 Task: Create a due date automation trigger when advanced on, 2 working days before a card is due add fields without custom field "Resume" set to a number greater or equal to 1 and greater than 10 is due at 11:00 AM.
Action: Mouse moved to (1017, 83)
Screenshot: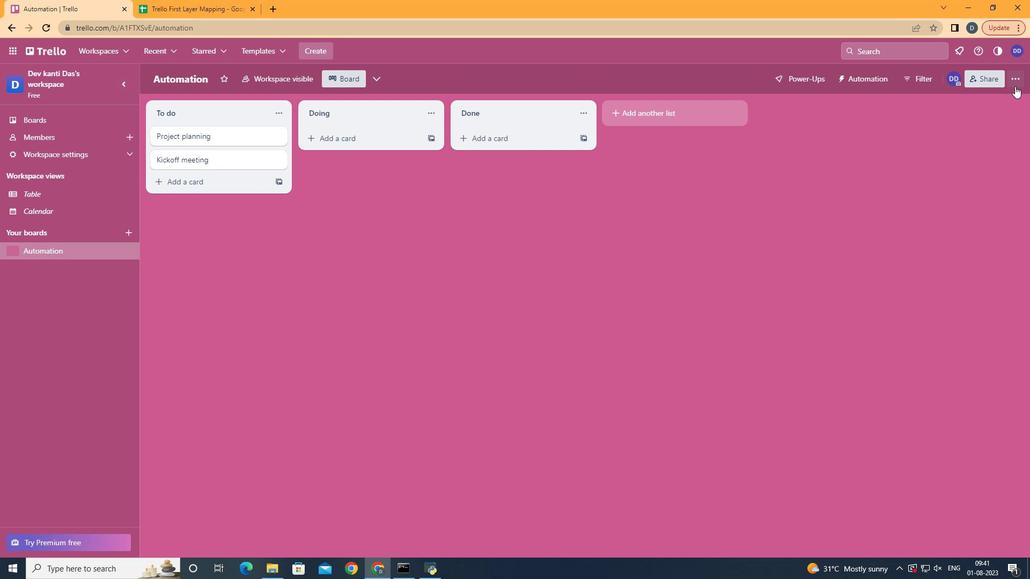
Action: Mouse pressed left at (1017, 83)
Screenshot: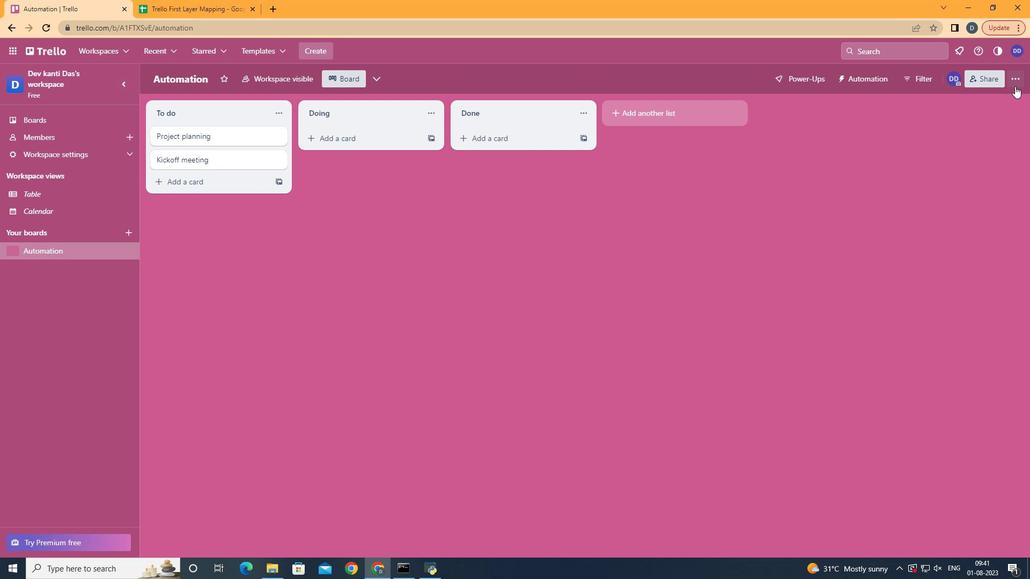 
Action: Mouse moved to (975, 220)
Screenshot: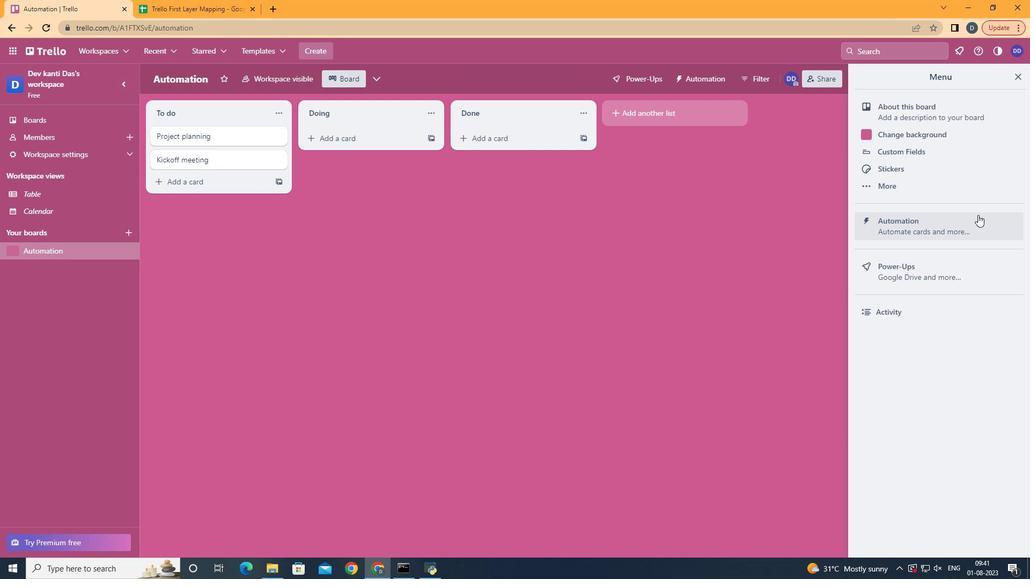 
Action: Mouse pressed left at (975, 220)
Screenshot: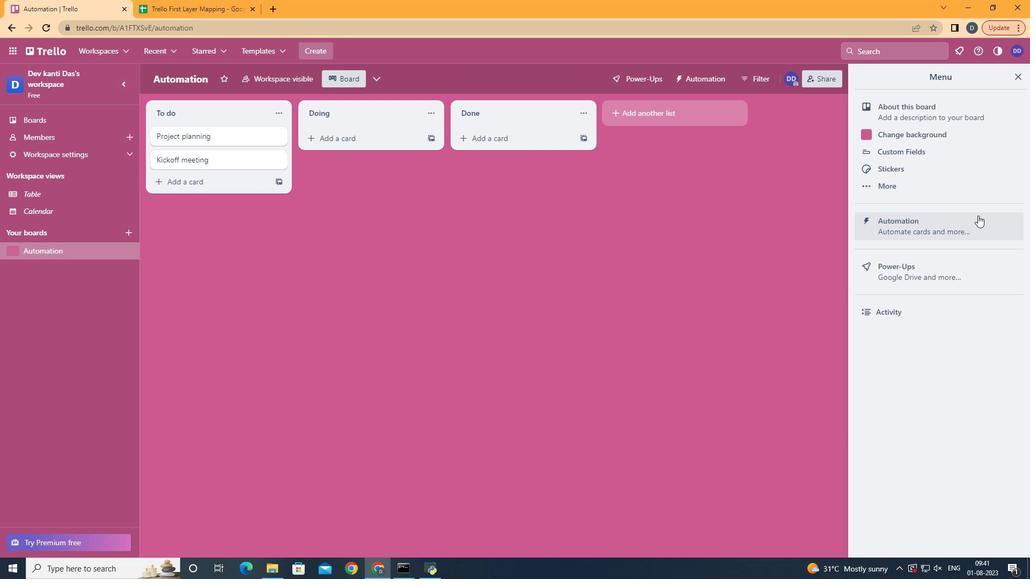 
Action: Mouse moved to (166, 220)
Screenshot: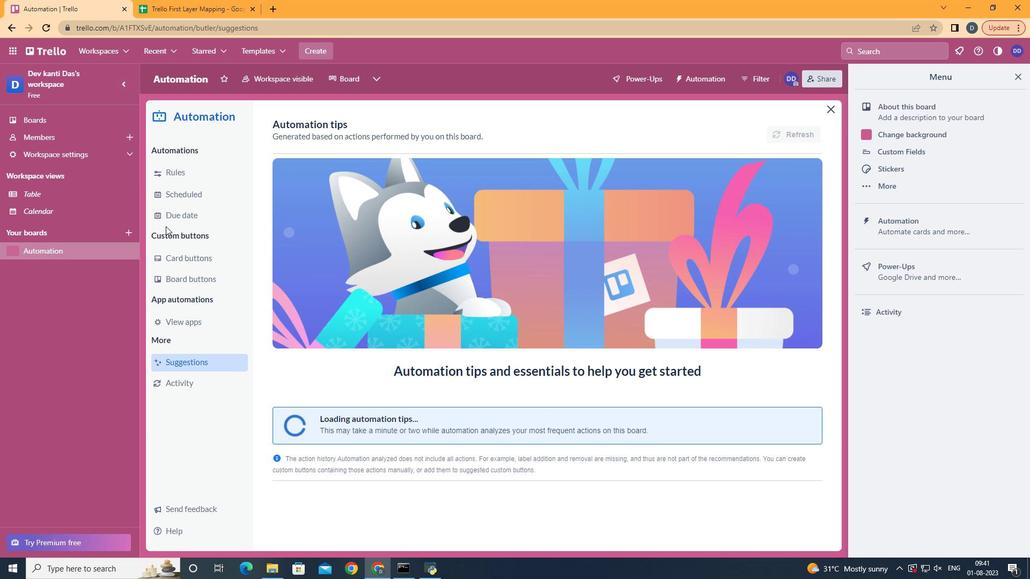 
Action: Mouse pressed left at (166, 220)
Screenshot: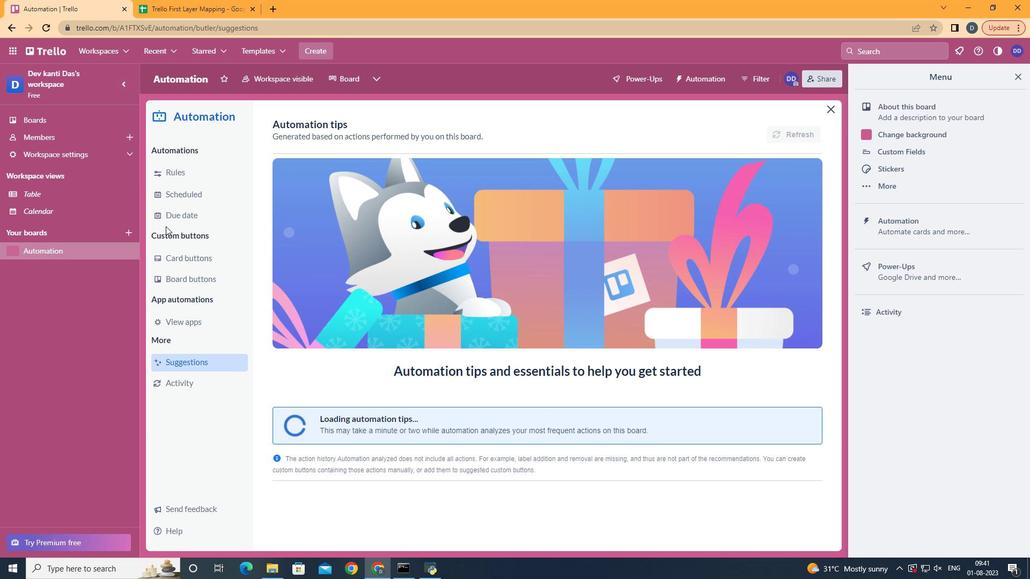 
Action: Mouse moved to (747, 127)
Screenshot: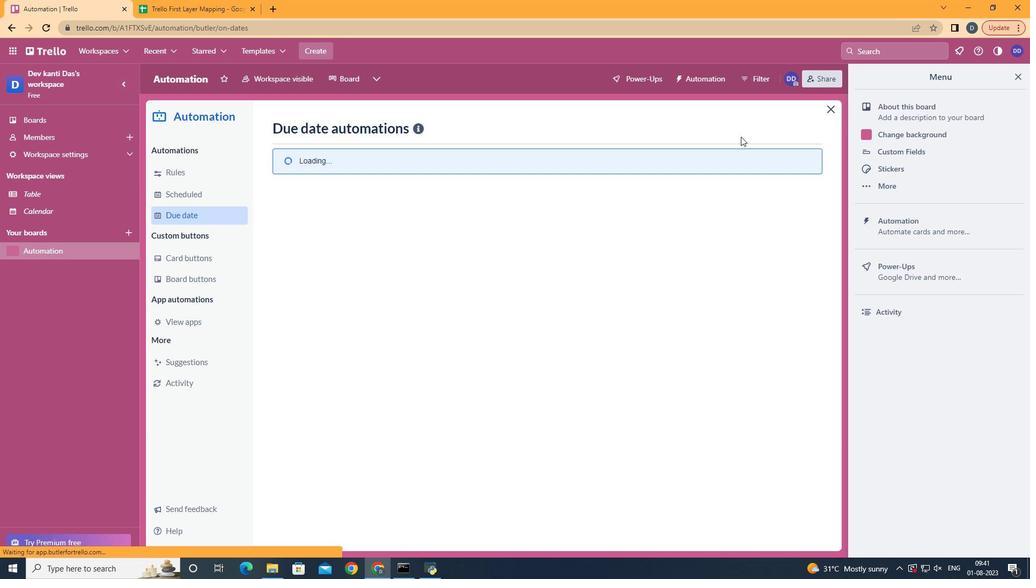 
Action: Mouse pressed left at (747, 127)
Screenshot: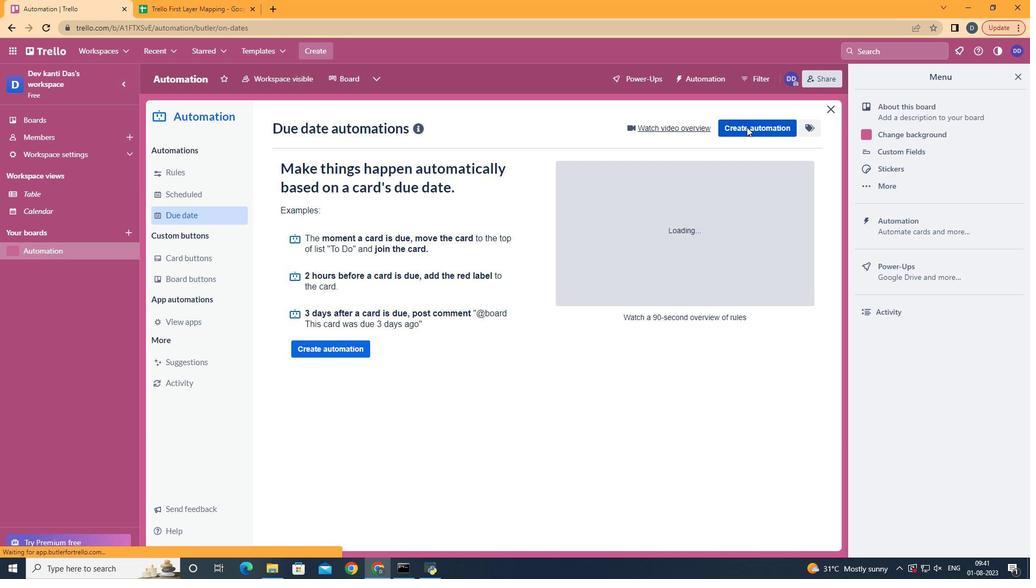 
Action: Mouse moved to (505, 232)
Screenshot: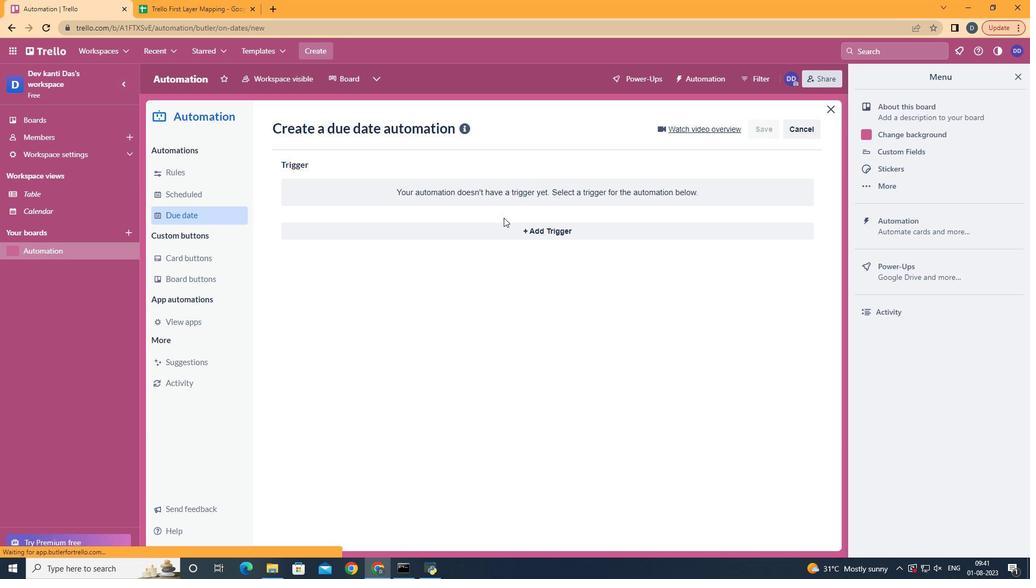 
Action: Mouse pressed left at (505, 232)
Screenshot: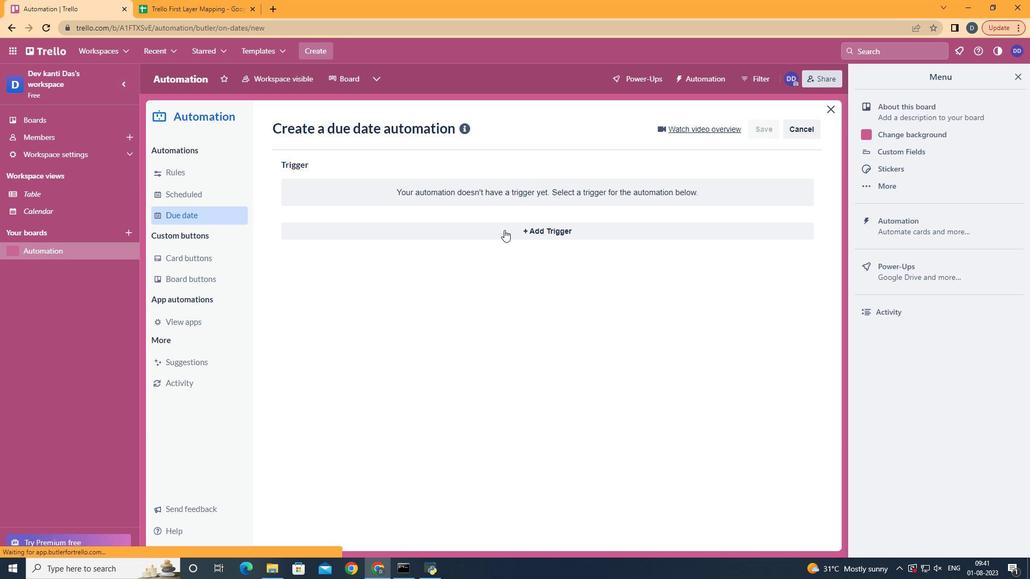 
Action: Mouse moved to (358, 437)
Screenshot: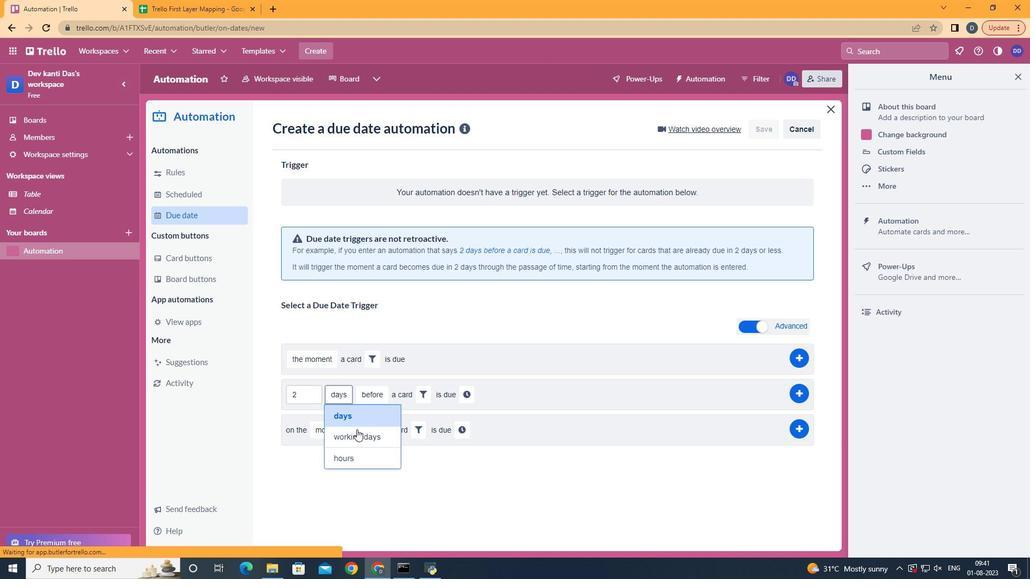 
Action: Mouse pressed left at (358, 437)
Screenshot: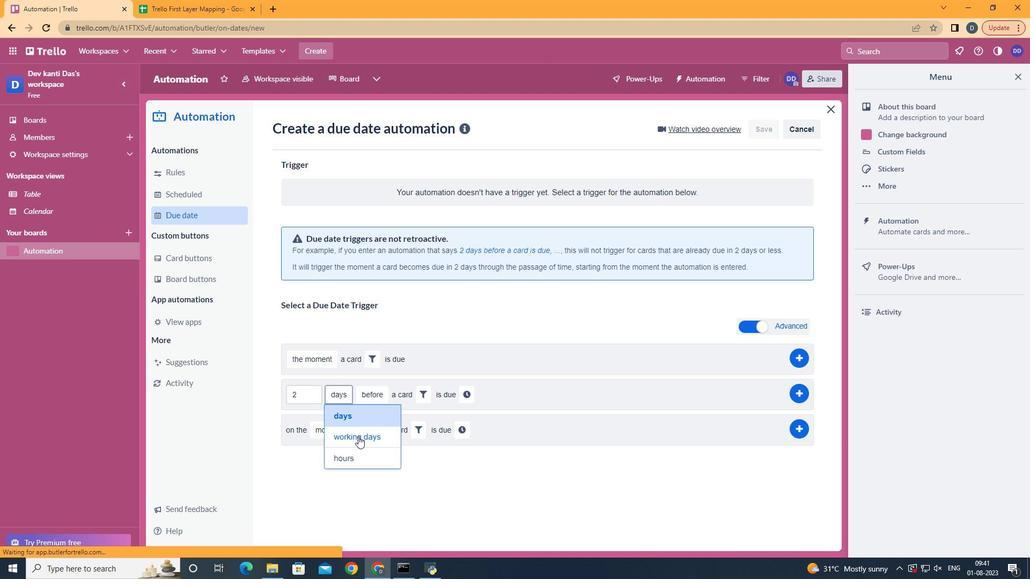 
Action: Mouse moved to (443, 397)
Screenshot: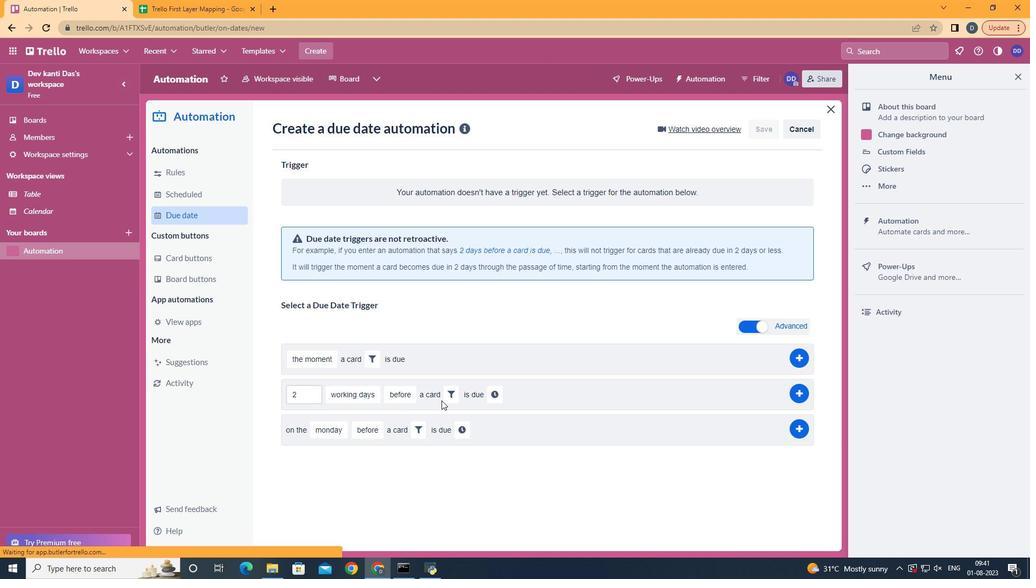 
Action: Mouse pressed left at (443, 397)
Screenshot: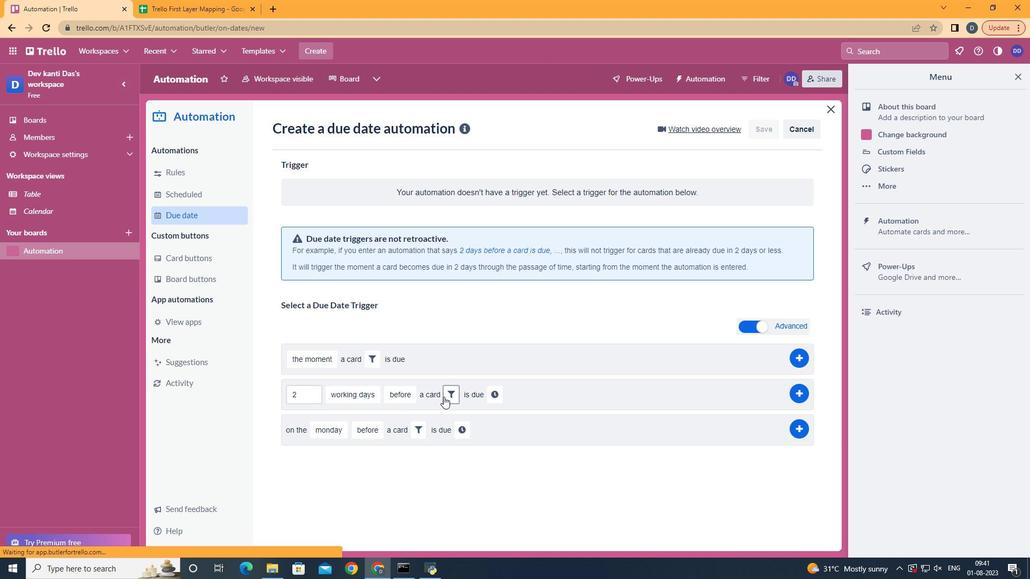 
Action: Mouse moved to (627, 429)
Screenshot: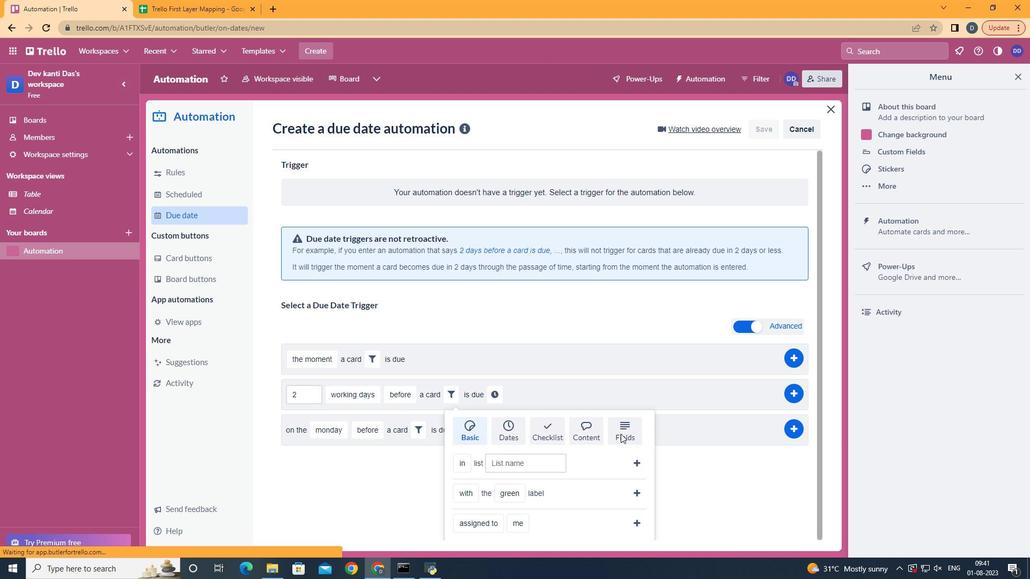 
Action: Mouse pressed left at (627, 429)
Screenshot: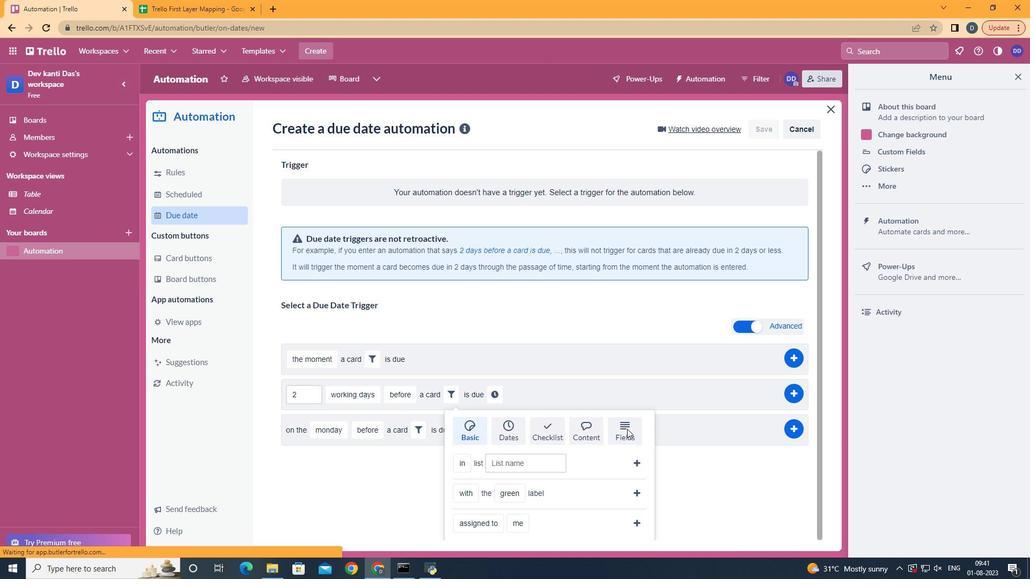 
Action: Mouse moved to (628, 429)
Screenshot: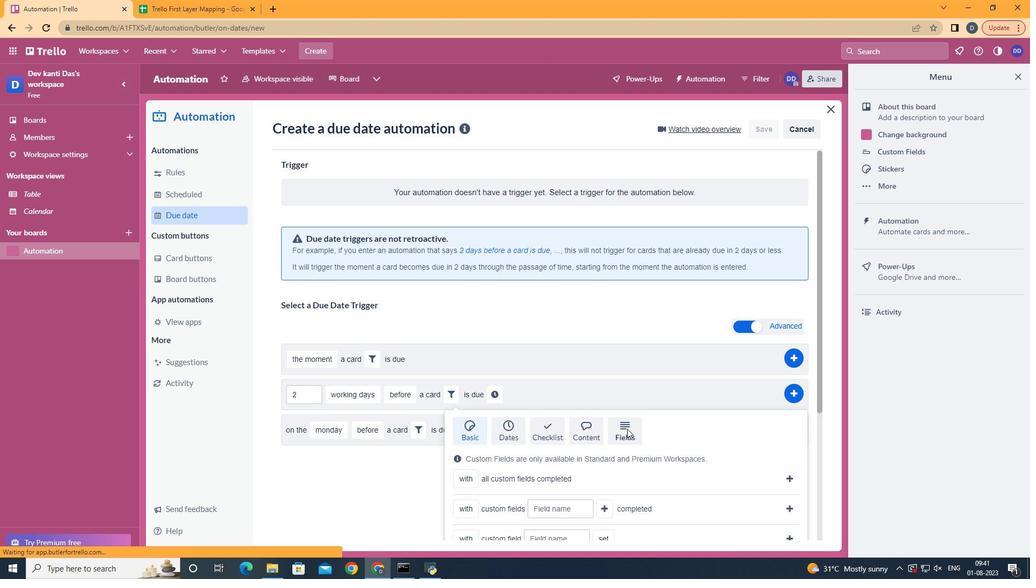 
Action: Mouse scrolled (628, 428) with delta (0, 0)
Screenshot: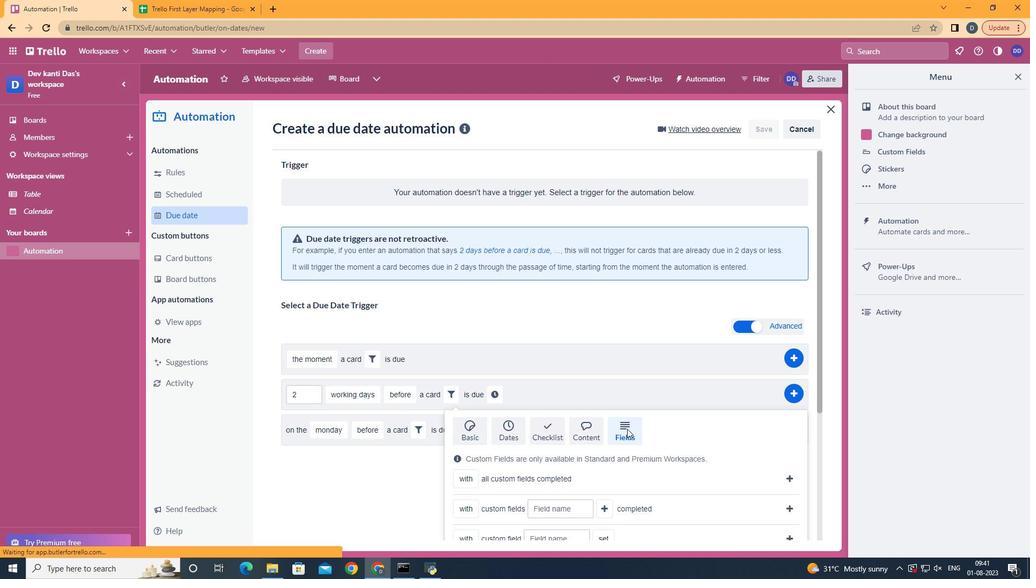 
Action: Mouse scrolled (628, 428) with delta (0, 0)
Screenshot: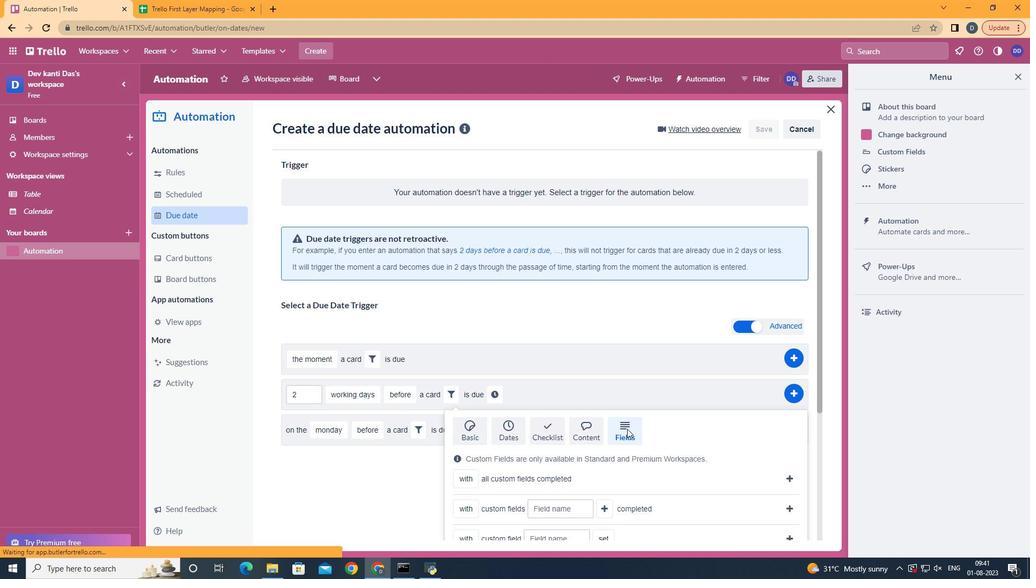 
Action: Mouse scrolled (628, 428) with delta (0, 0)
Screenshot: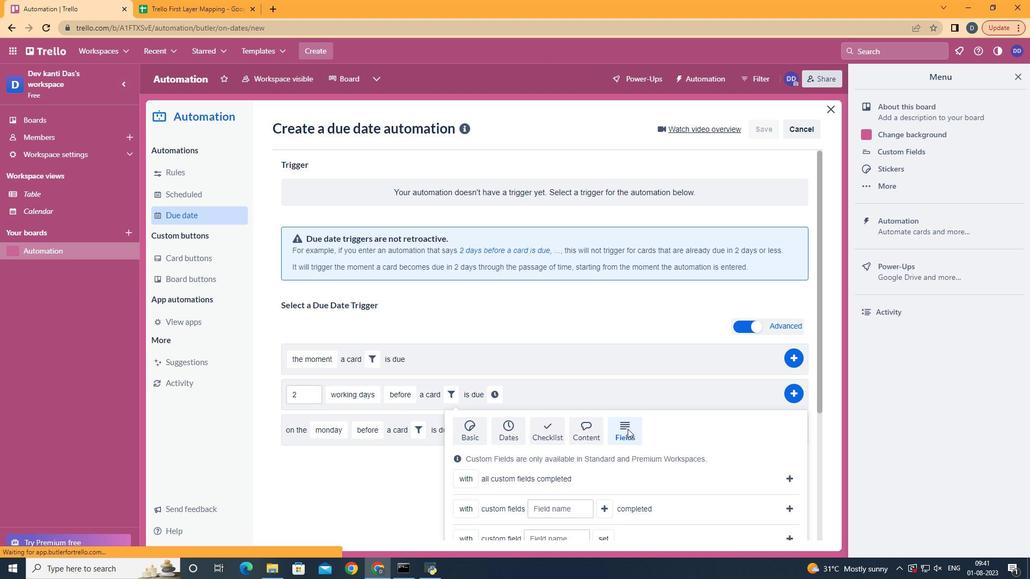 
Action: Mouse scrolled (628, 428) with delta (0, 0)
Screenshot: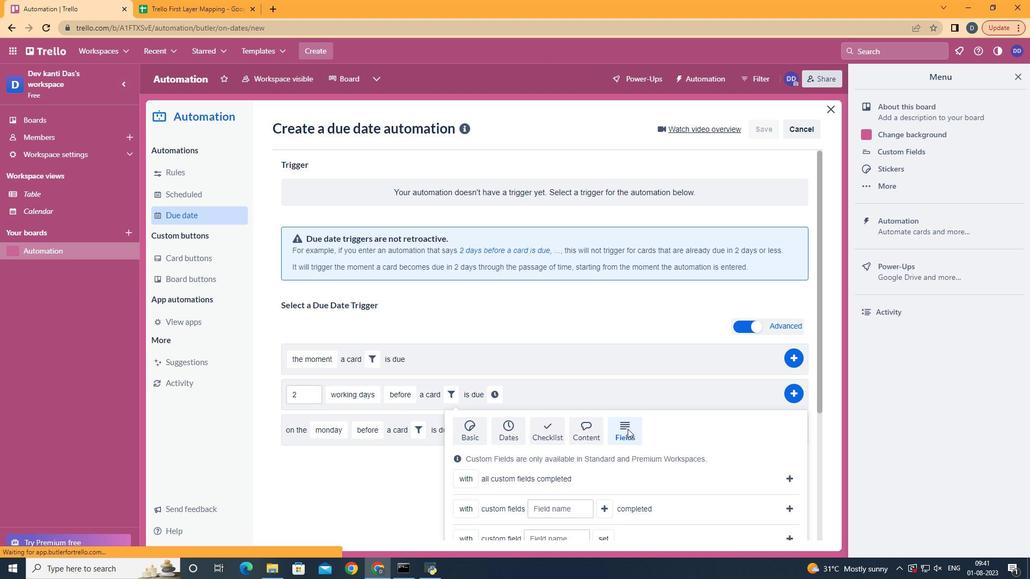 
Action: Mouse scrolled (628, 428) with delta (0, 0)
Screenshot: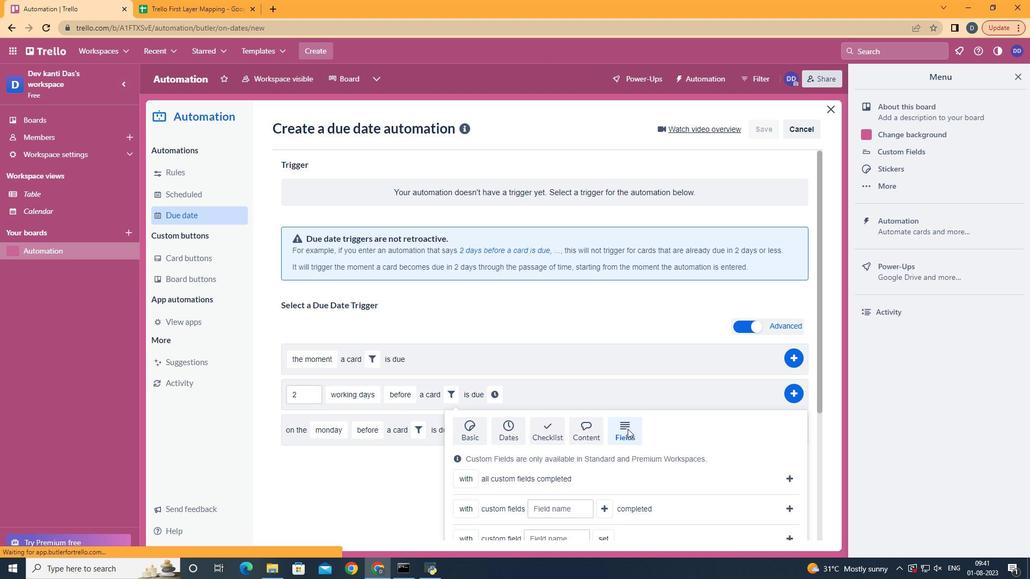 
Action: Mouse scrolled (628, 428) with delta (0, 0)
Screenshot: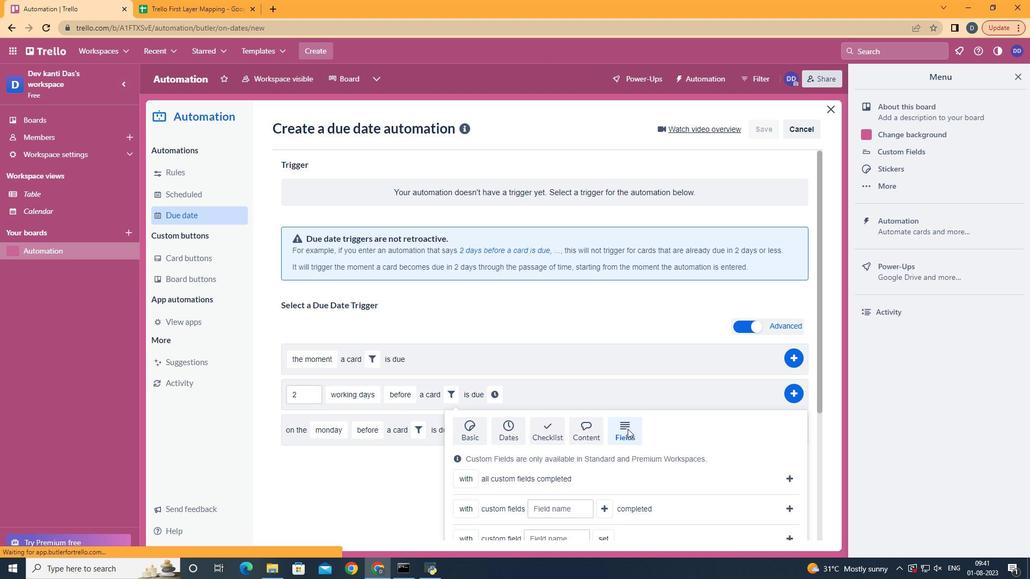 
Action: Mouse moved to (629, 429)
Screenshot: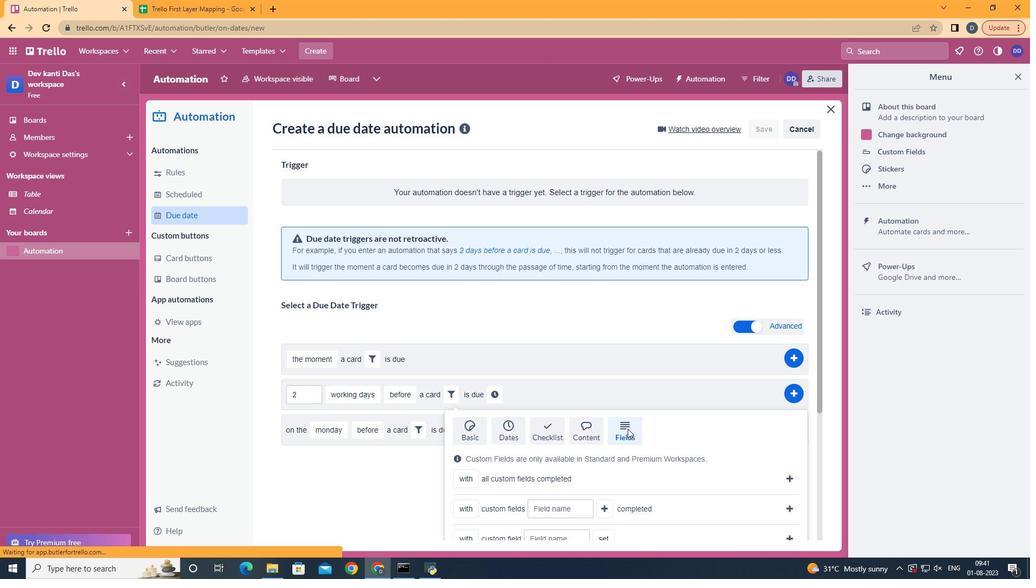 
Action: Mouse scrolled (629, 428) with delta (0, 0)
Screenshot: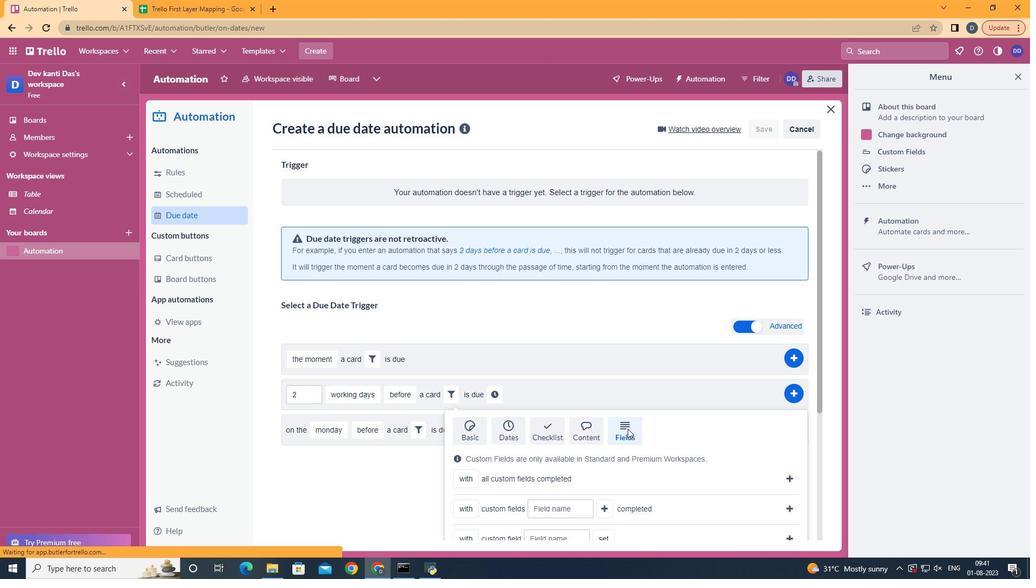 
Action: Mouse moved to (474, 477)
Screenshot: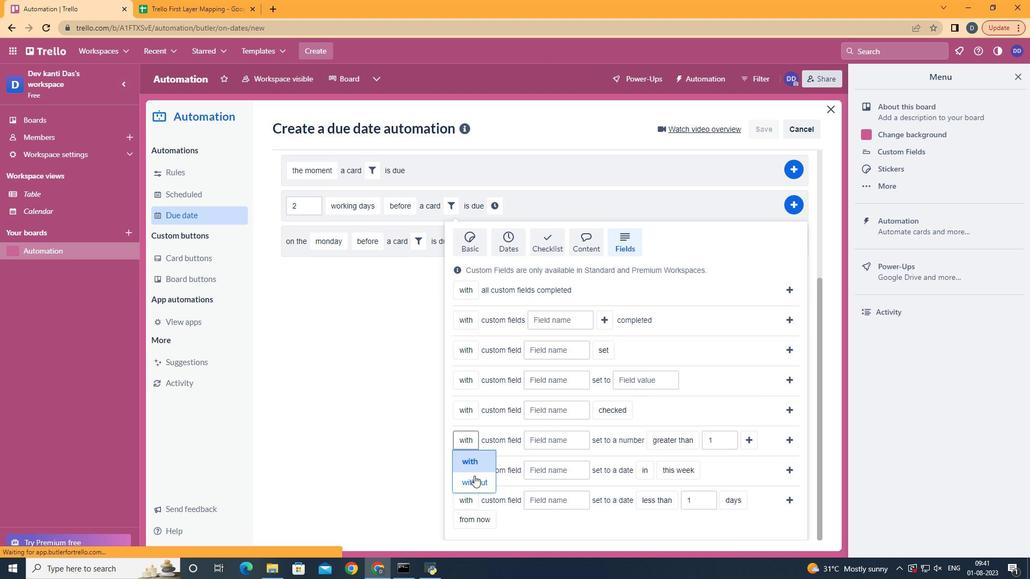 
Action: Mouse pressed left at (474, 477)
Screenshot: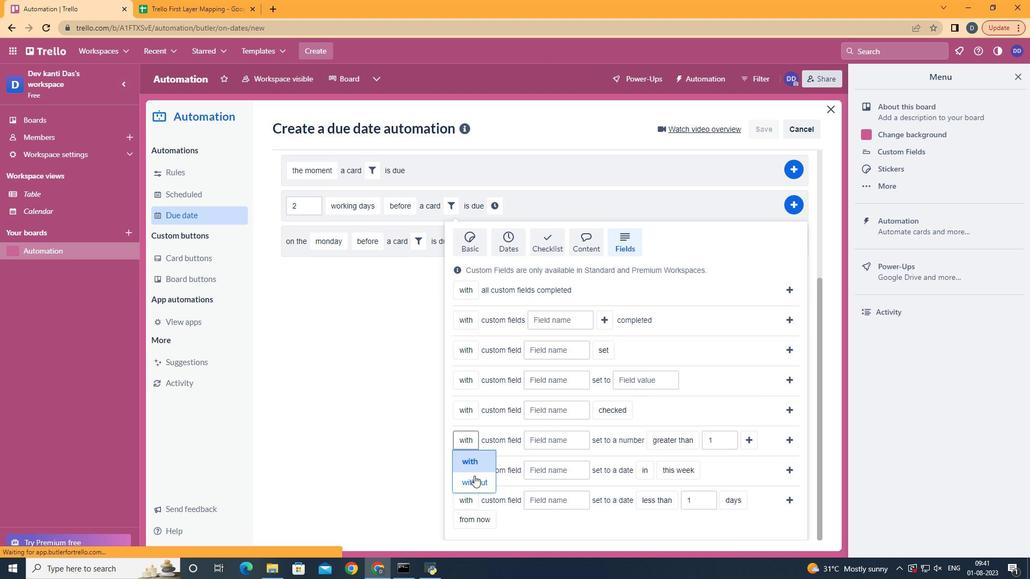 
Action: Mouse moved to (570, 440)
Screenshot: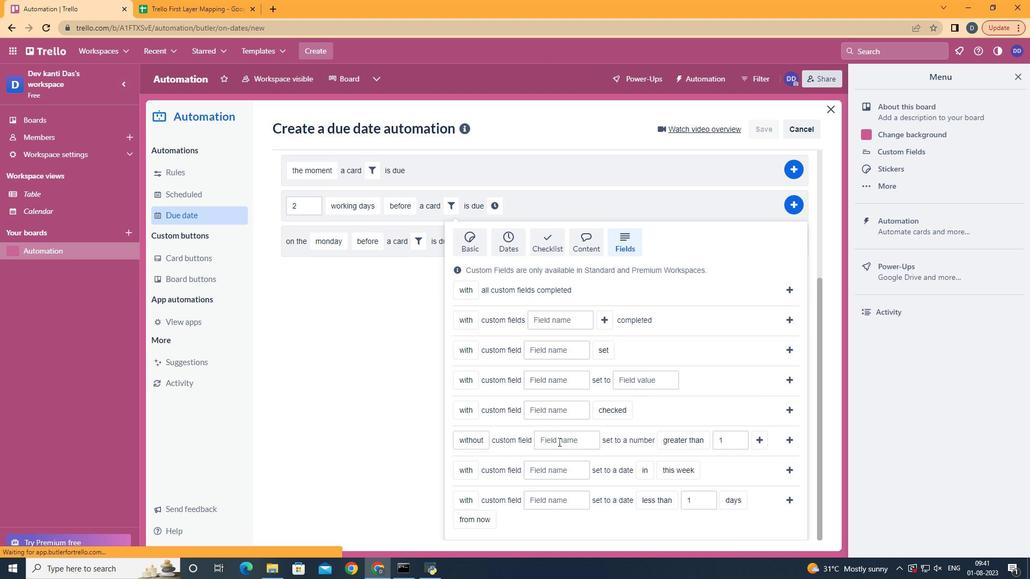 
Action: Mouse pressed left at (570, 440)
Screenshot: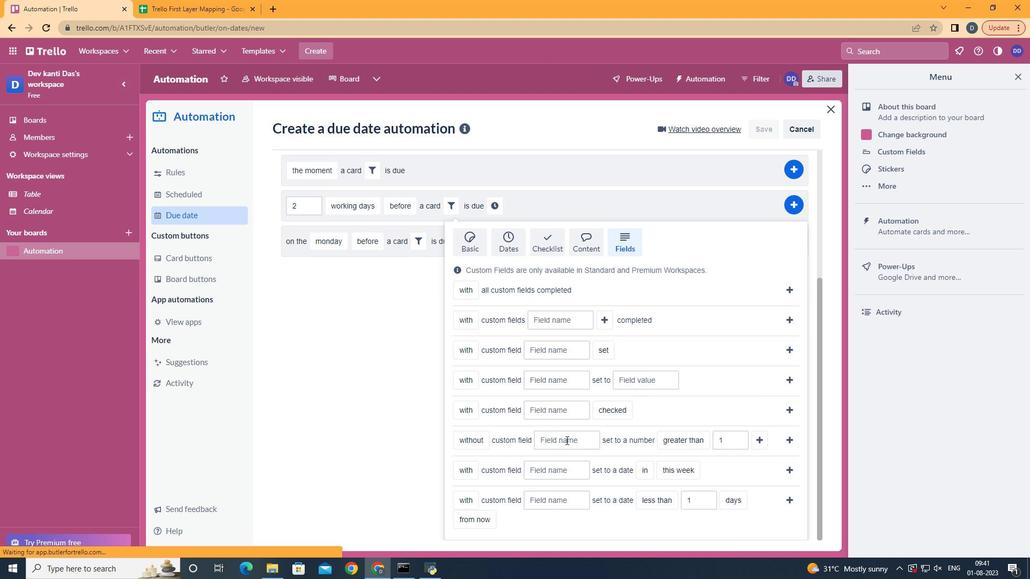 
Action: Key pressed <Key.shift>Resume
Screenshot: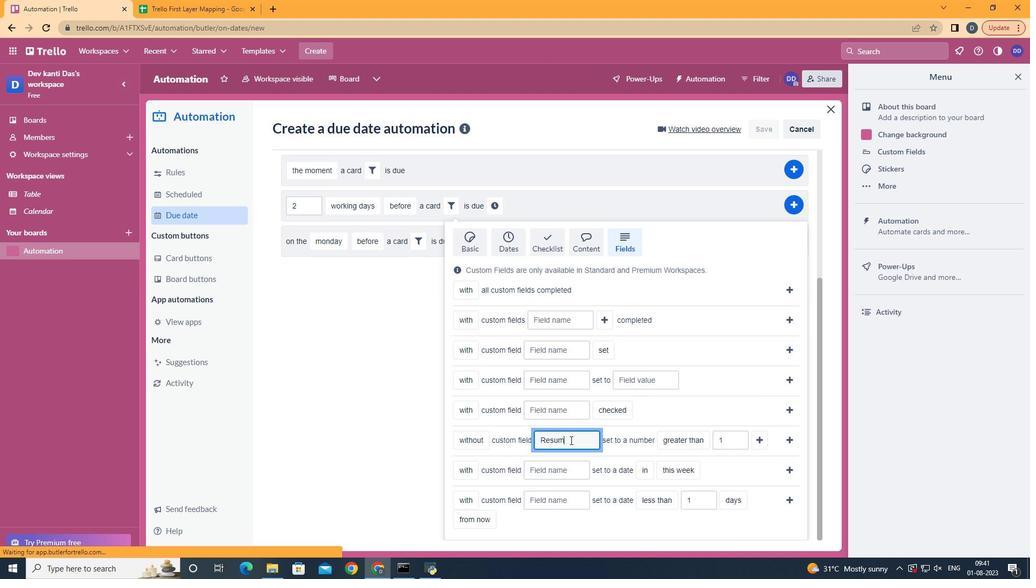 
Action: Mouse moved to (699, 480)
Screenshot: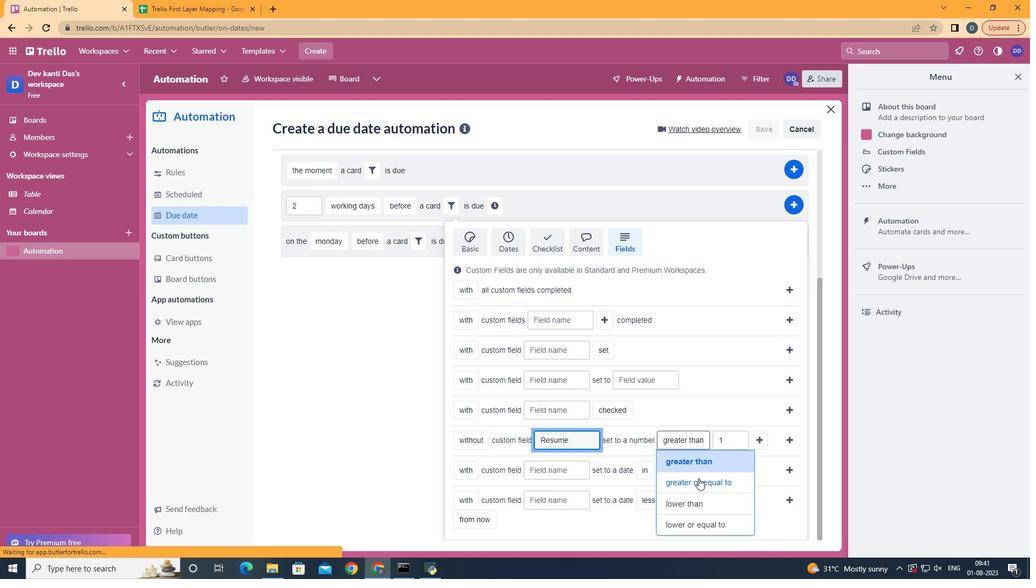 
Action: Mouse pressed left at (699, 480)
Screenshot: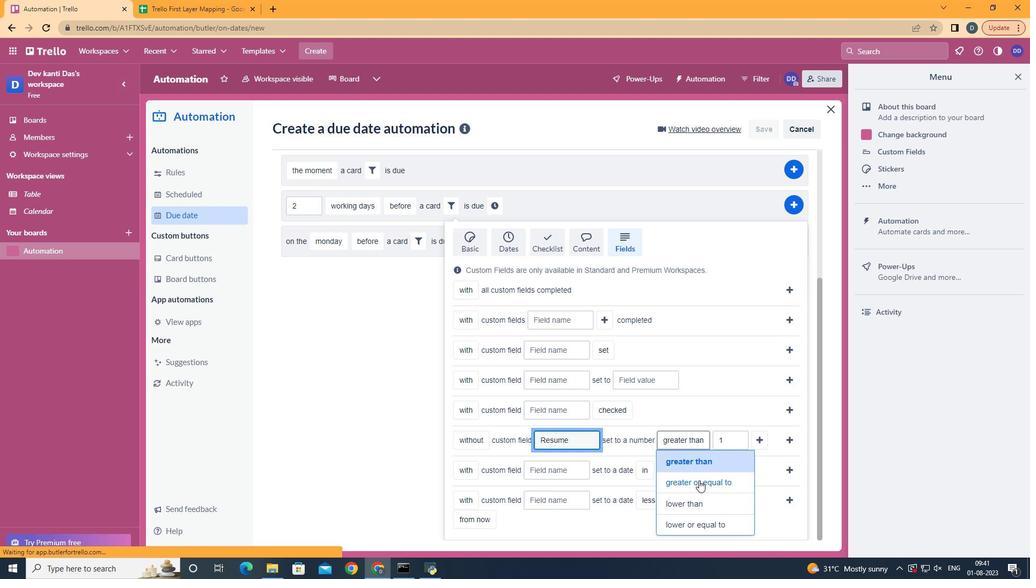 
Action: Mouse moved to (471, 458)
Screenshot: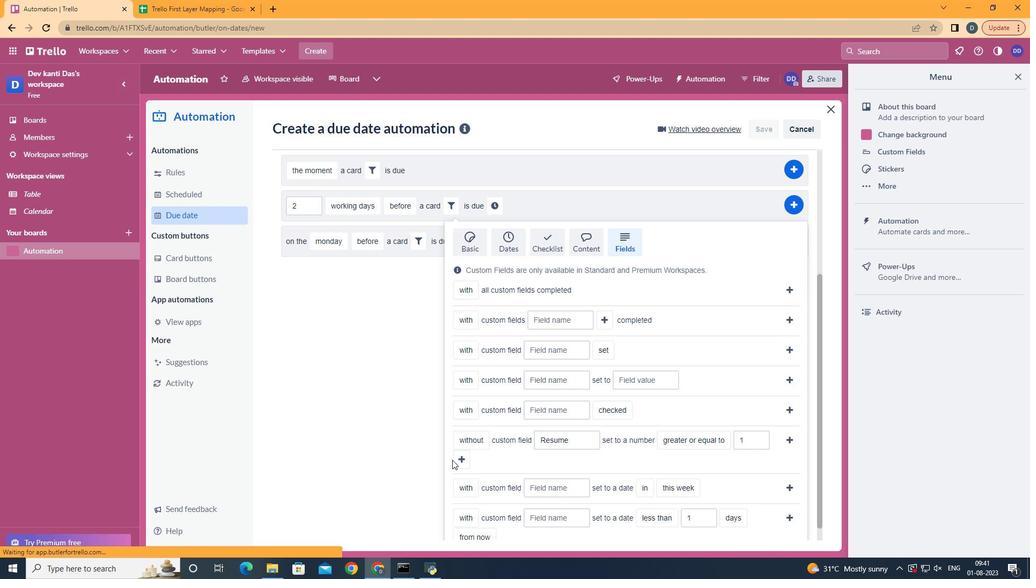 
Action: Mouse pressed left at (471, 458)
Screenshot: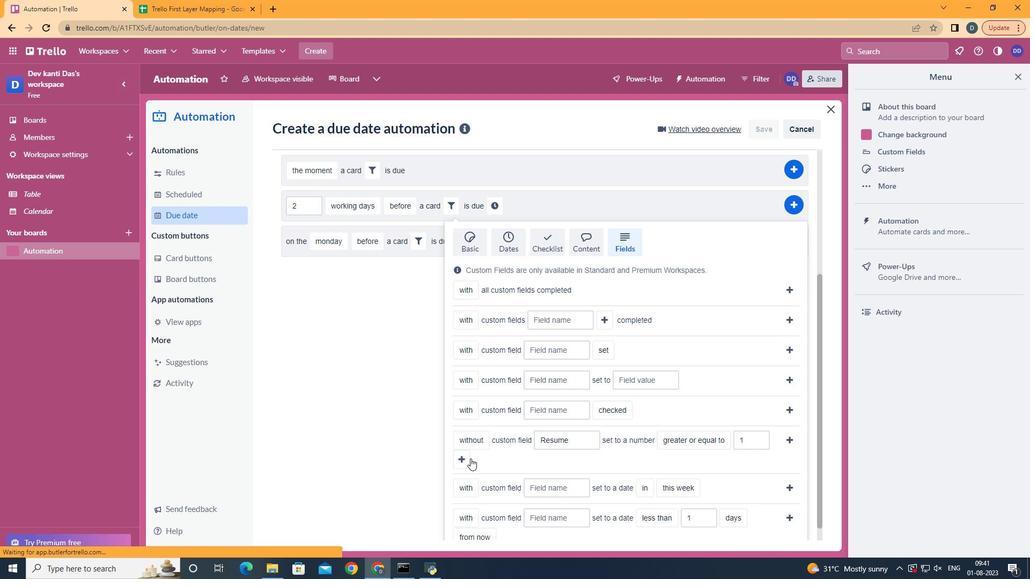 
Action: Mouse moved to (461, 462)
Screenshot: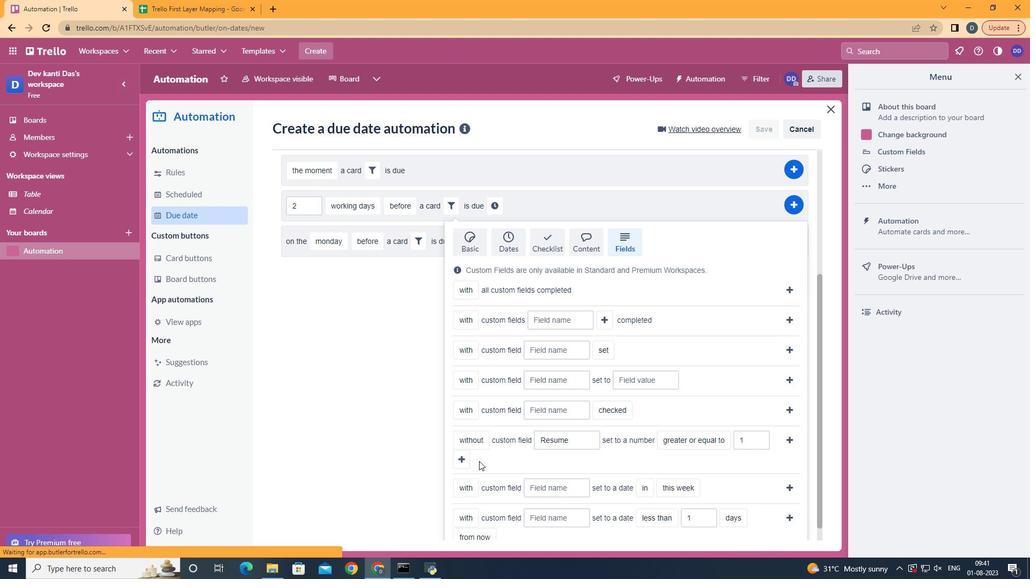 
Action: Mouse pressed left at (461, 462)
Screenshot: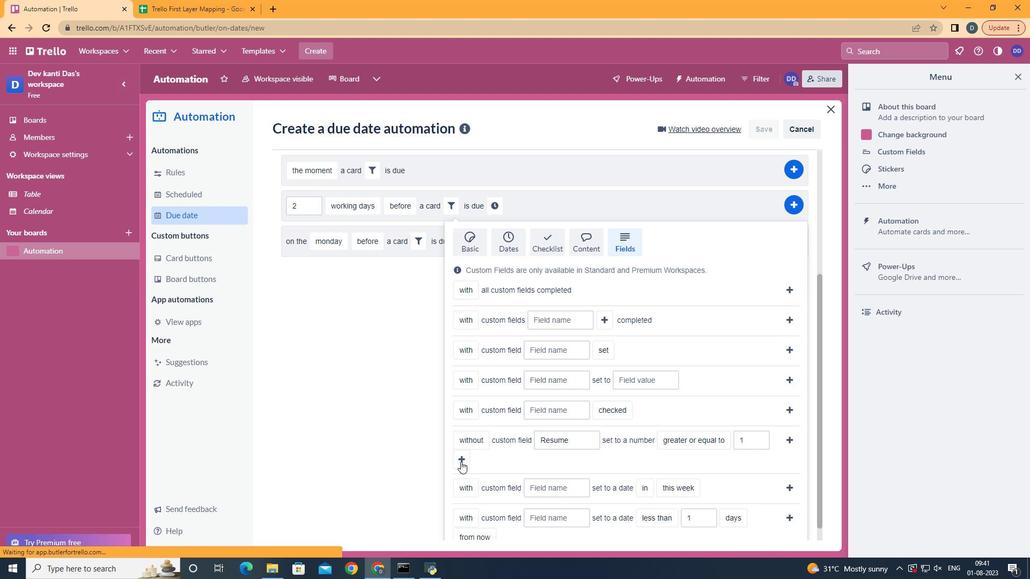
Action: Mouse moved to (507, 423)
Screenshot: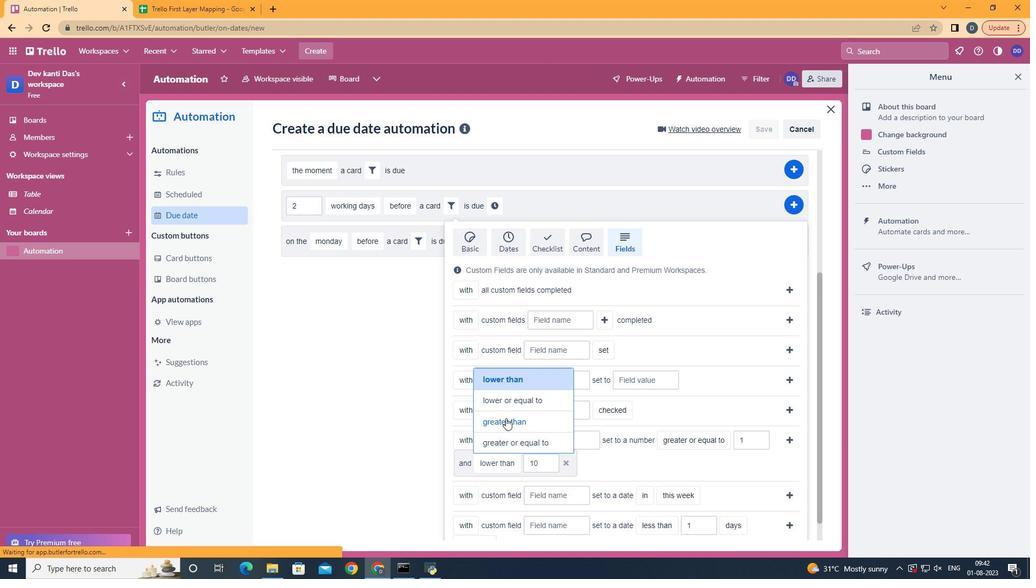 
Action: Mouse pressed left at (507, 423)
Screenshot: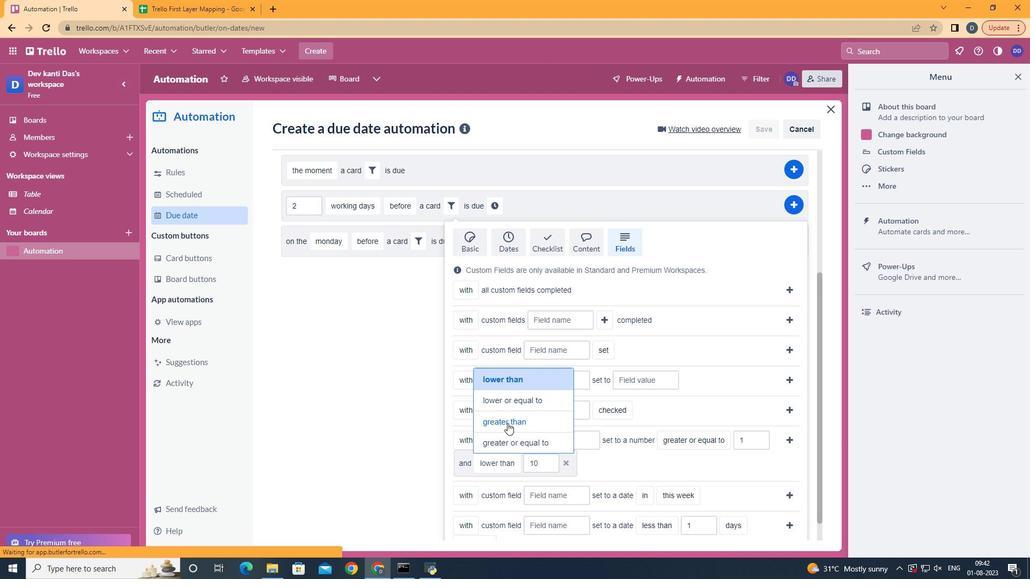 
Action: Mouse moved to (786, 438)
Screenshot: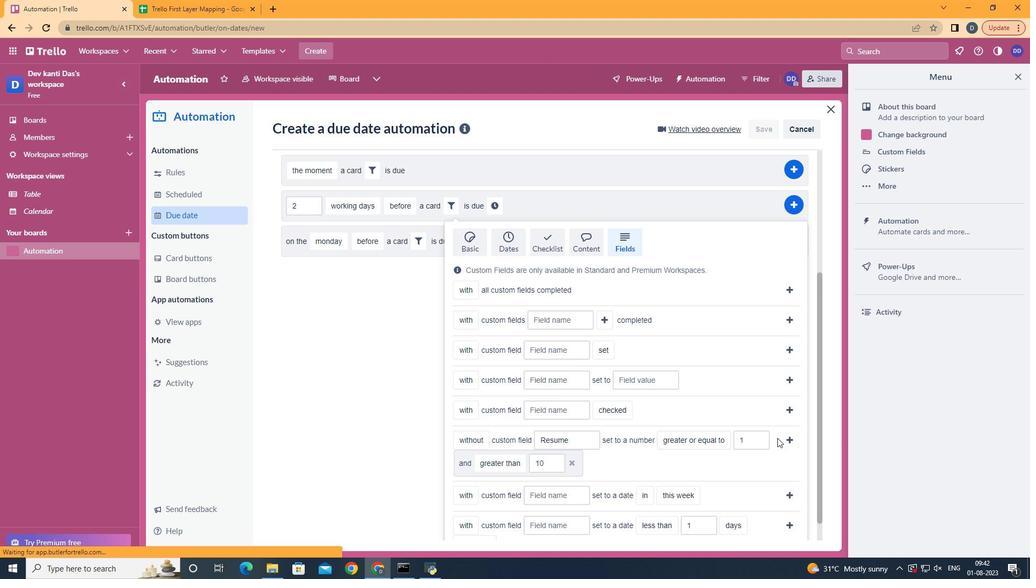 
Action: Mouse pressed left at (786, 438)
Screenshot: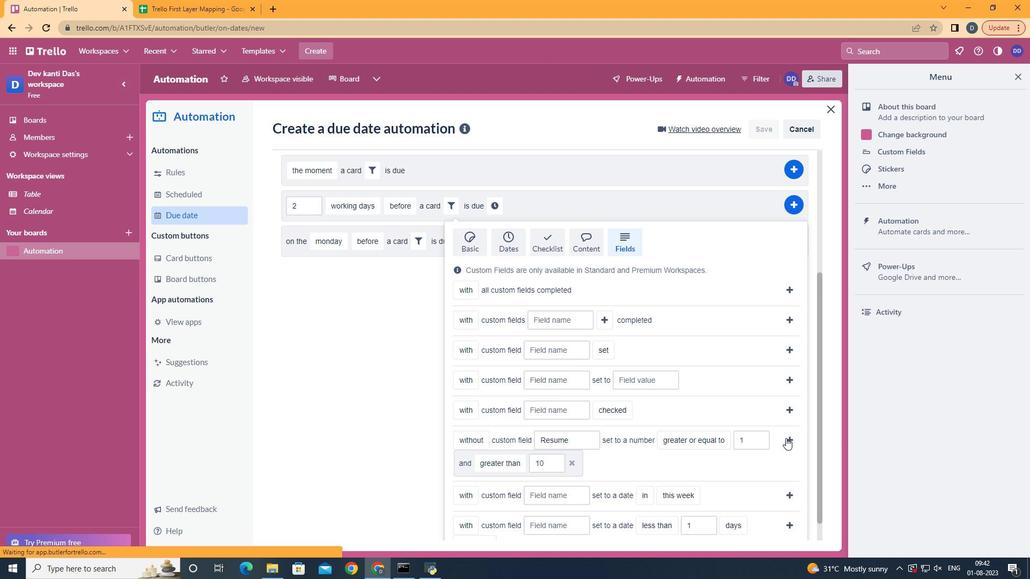 
Action: Mouse moved to (315, 419)
Screenshot: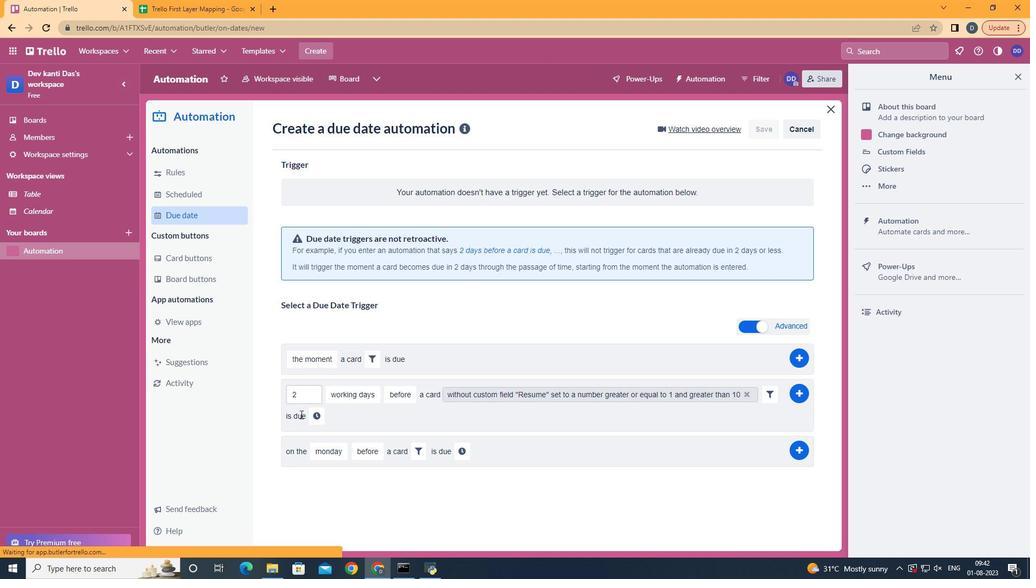 
Action: Mouse pressed left at (315, 419)
Screenshot: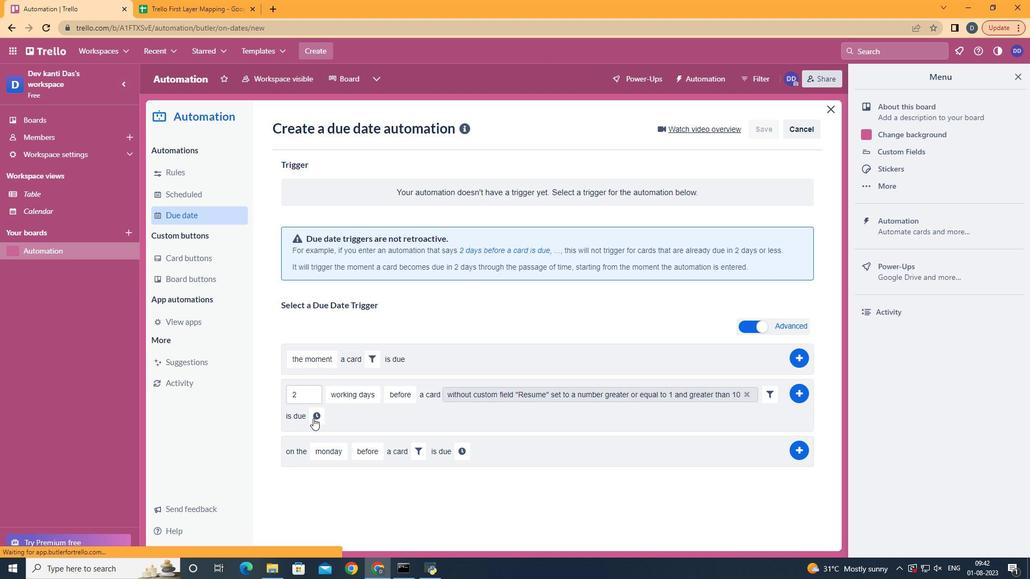
Action: Mouse moved to (348, 419)
Screenshot: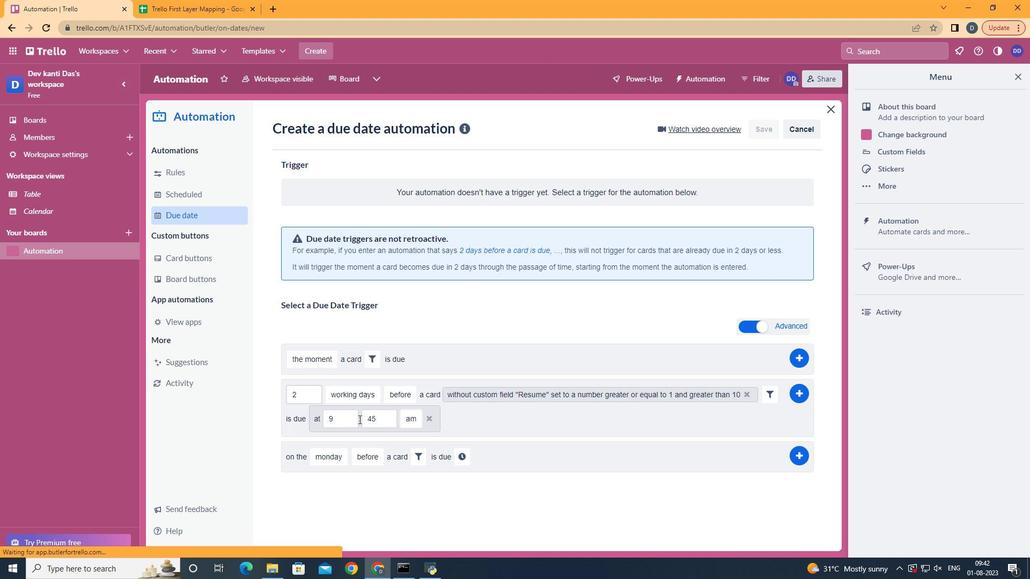 
Action: Mouse pressed left at (348, 419)
Screenshot: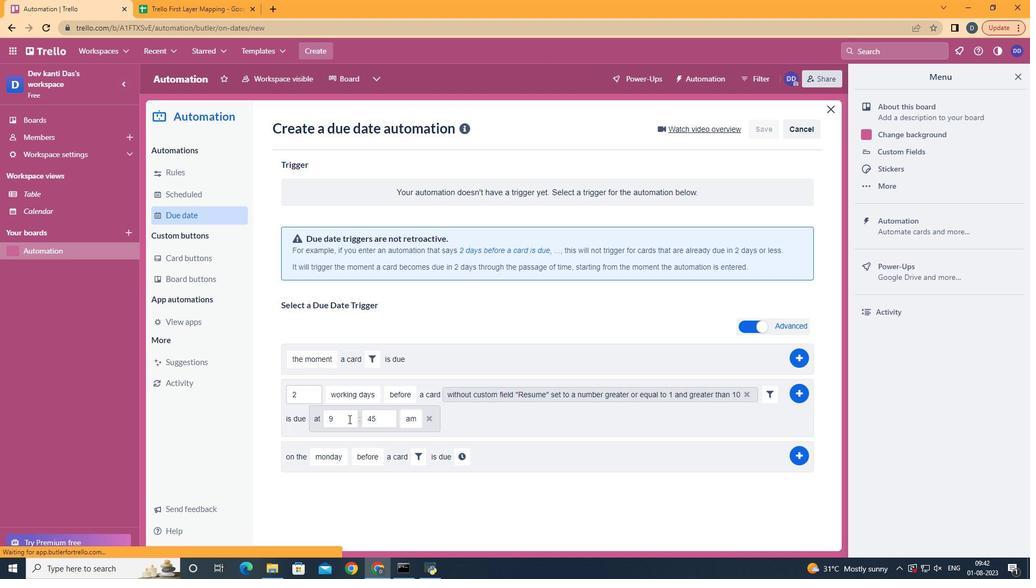 
Action: Mouse moved to (345, 419)
Screenshot: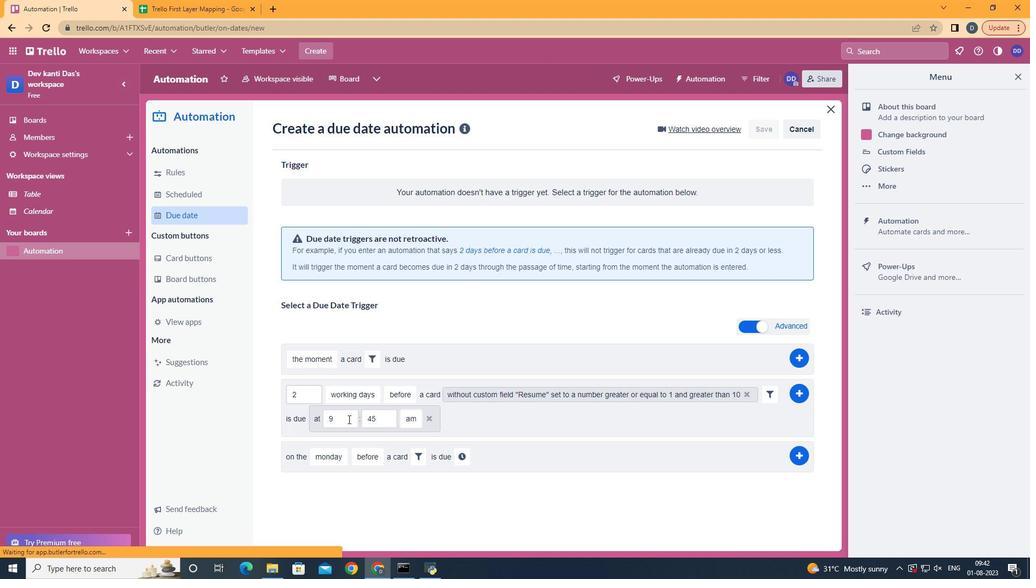 
Action: Key pressed <Key.backspace>11
Screenshot: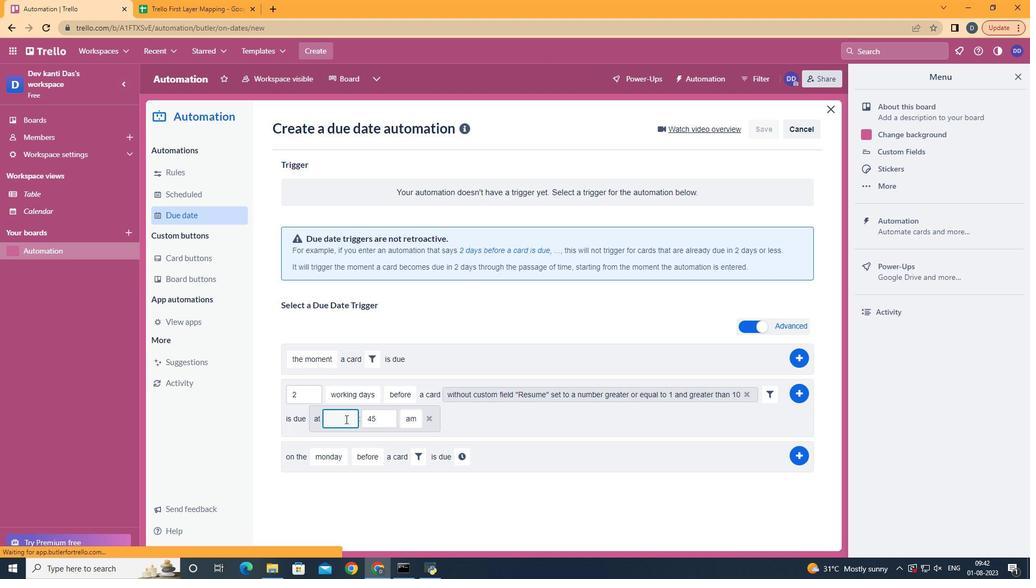 
Action: Mouse moved to (384, 414)
Screenshot: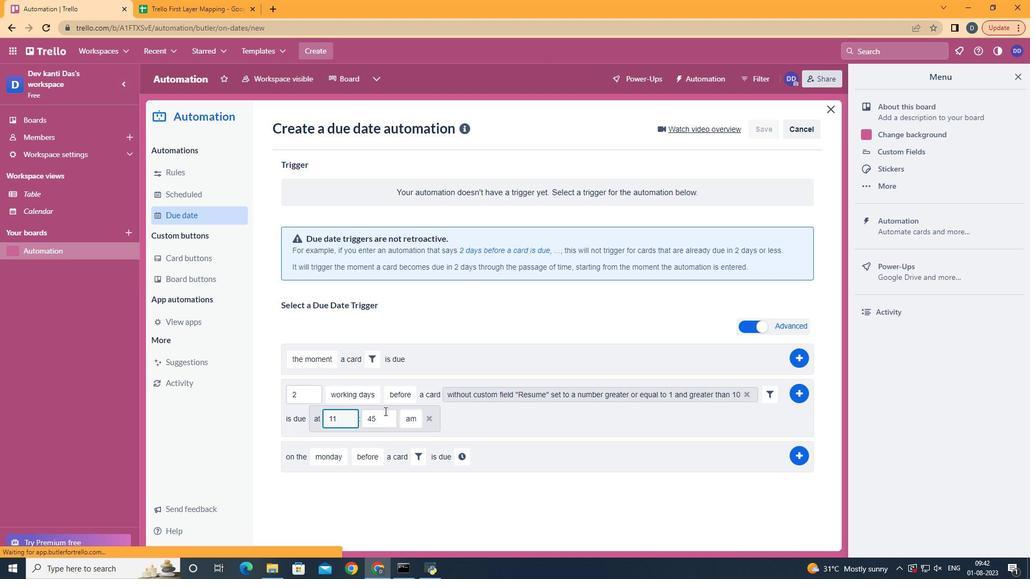 
Action: Mouse pressed left at (384, 414)
Screenshot: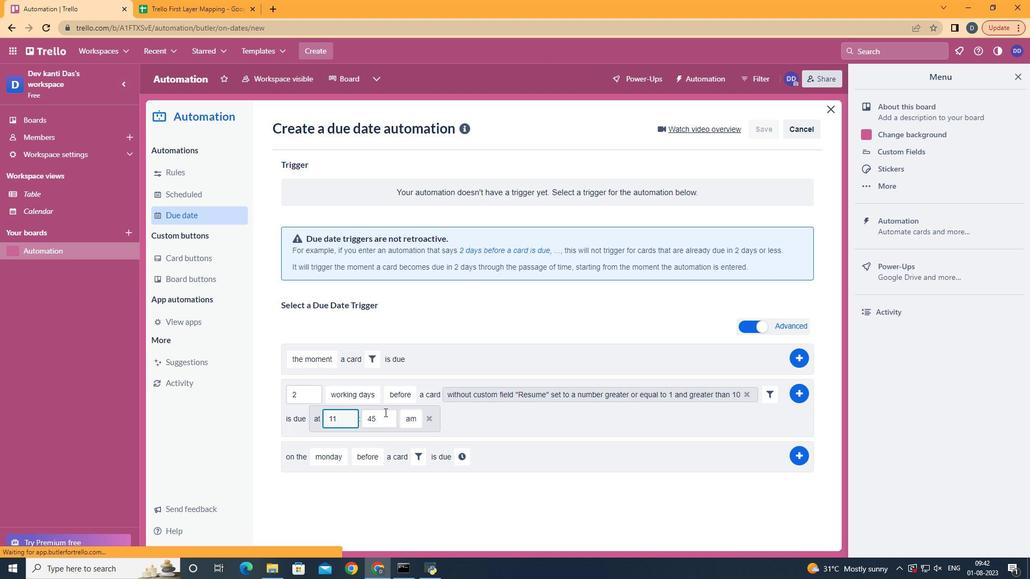 
Action: Key pressed <Key.backspace><Key.backspace>00
Screenshot: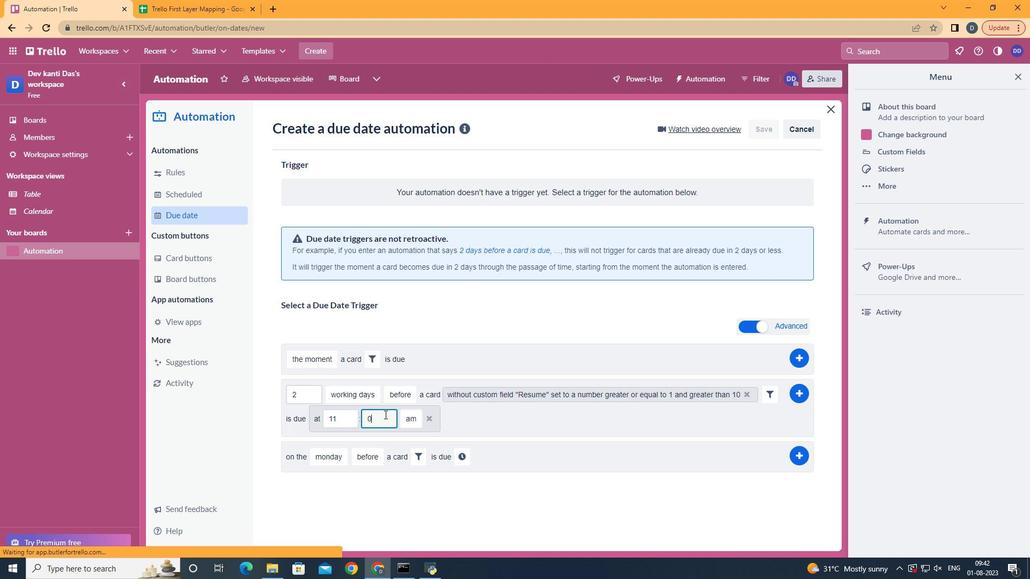
Action: Mouse moved to (796, 387)
Screenshot: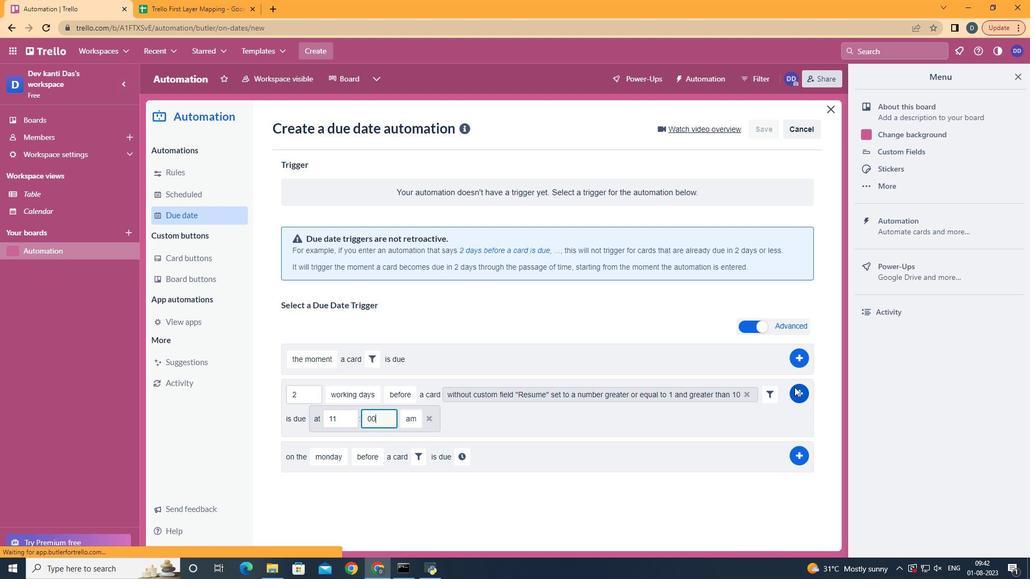 
Action: Mouse pressed left at (796, 387)
Screenshot: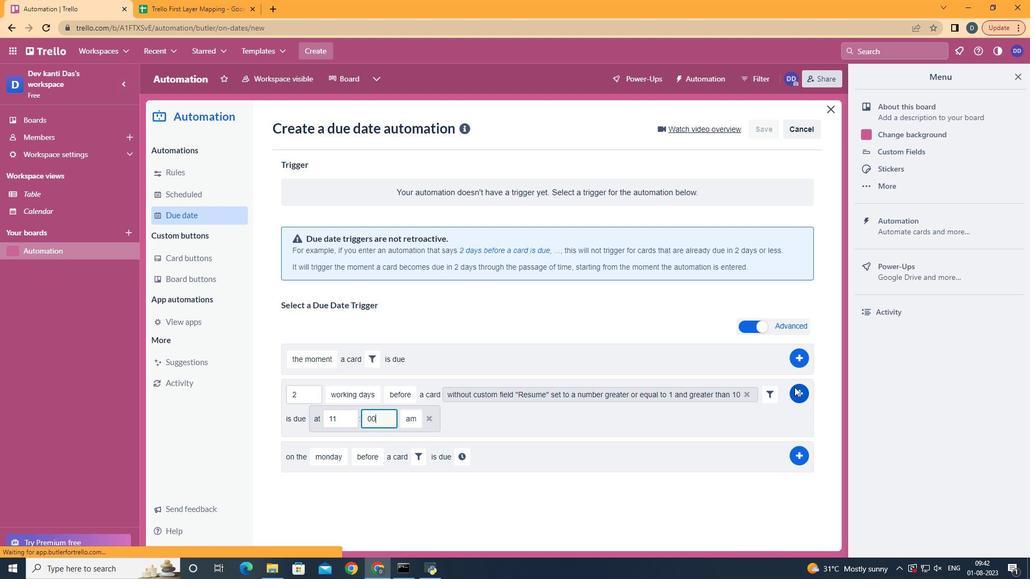 
Action: Mouse moved to (646, 280)
Screenshot: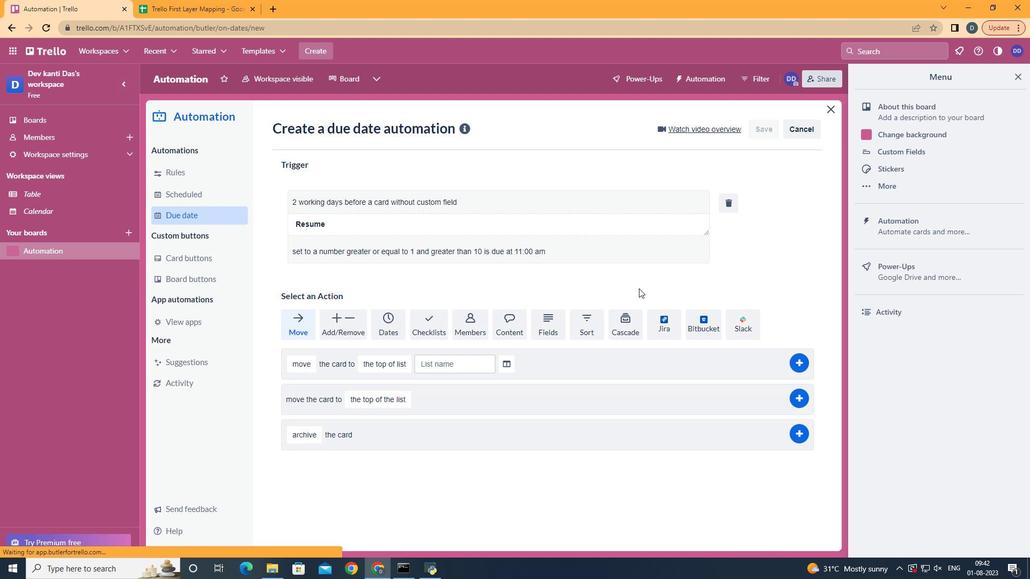 
